 Task: Manage the mobile publisher setting for the builder.
Action: Mouse pressed left at (980, 68)
Screenshot: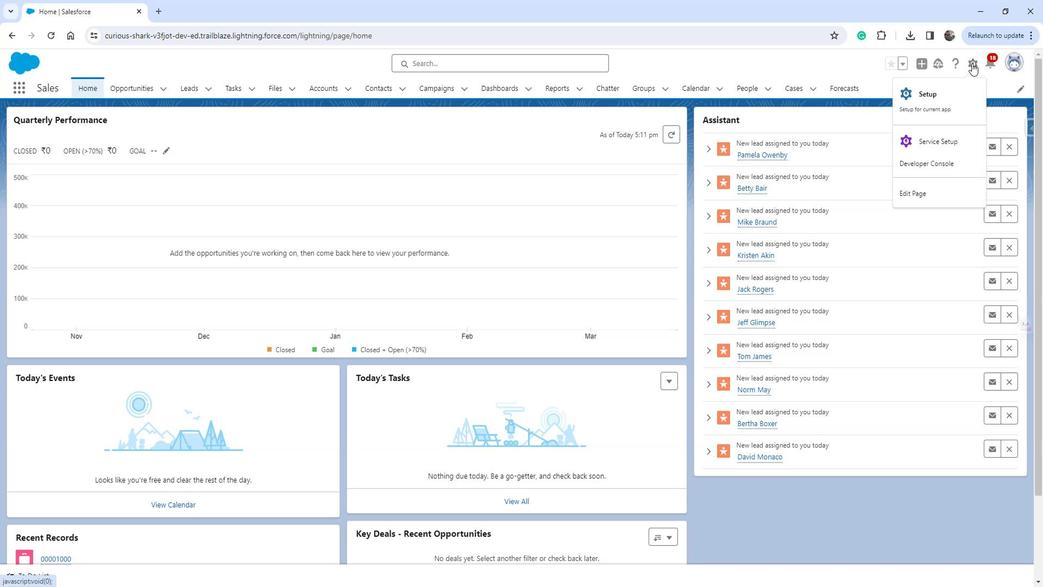 
Action: Mouse moved to (941, 102)
Screenshot: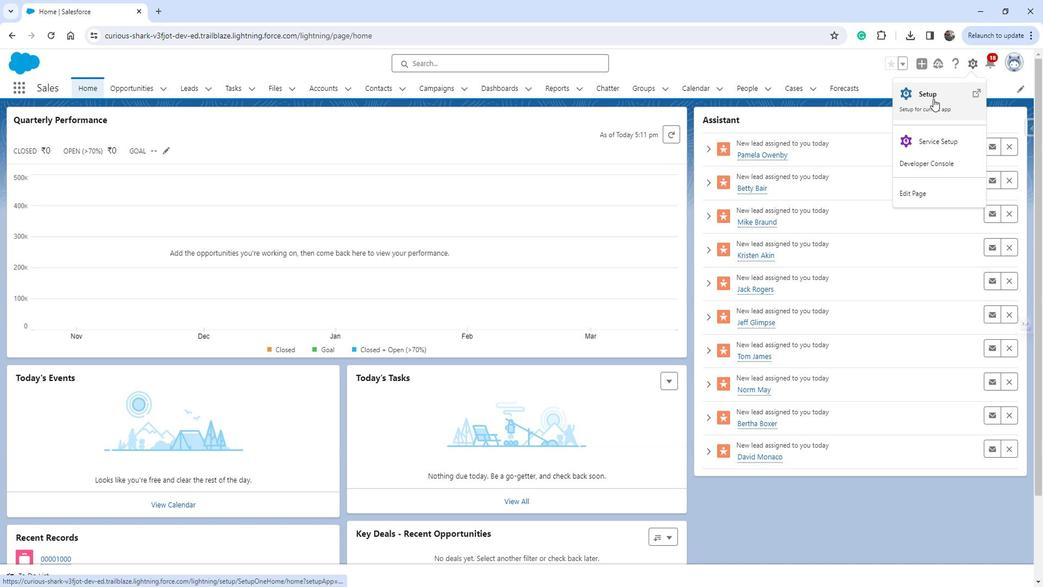 
Action: Mouse pressed left at (941, 102)
Screenshot: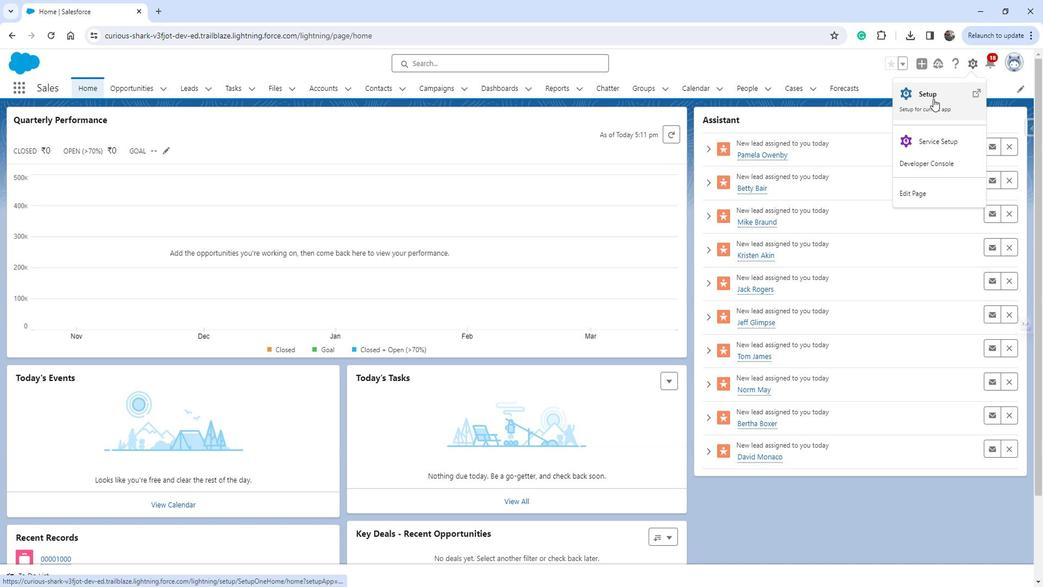
Action: Mouse moved to (60, 313)
Screenshot: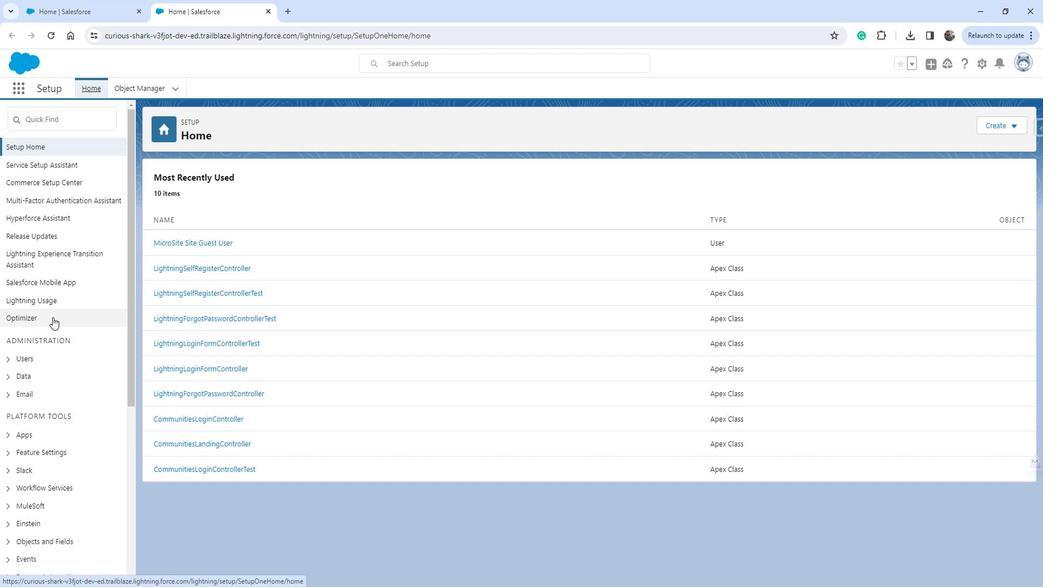 
Action: Mouse scrolled (60, 312) with delta (0, 0)
Screenshot: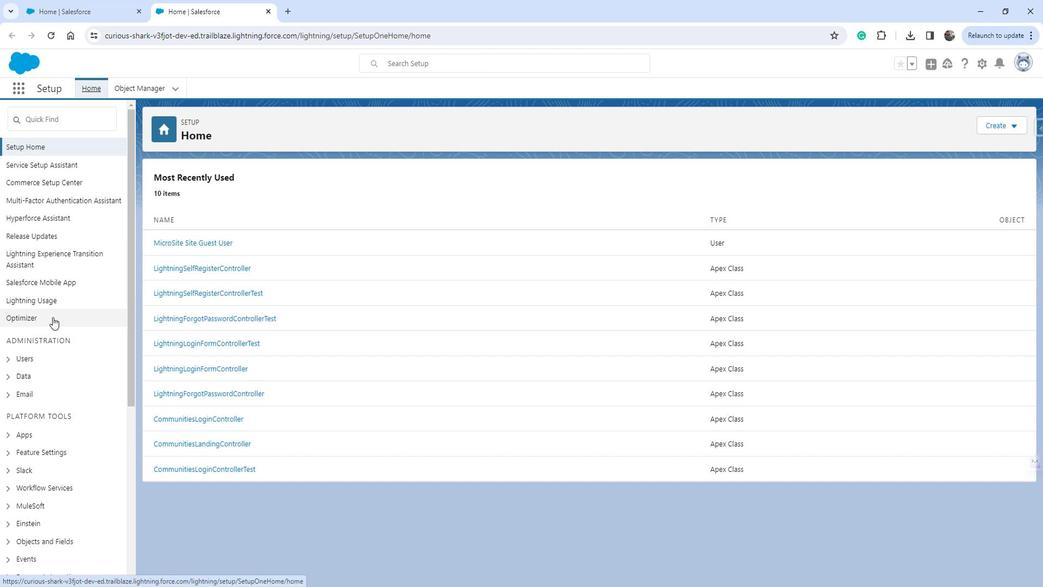 
Action: Mouse scrolled (60, 312) with delta (0, 0)
Screenshot: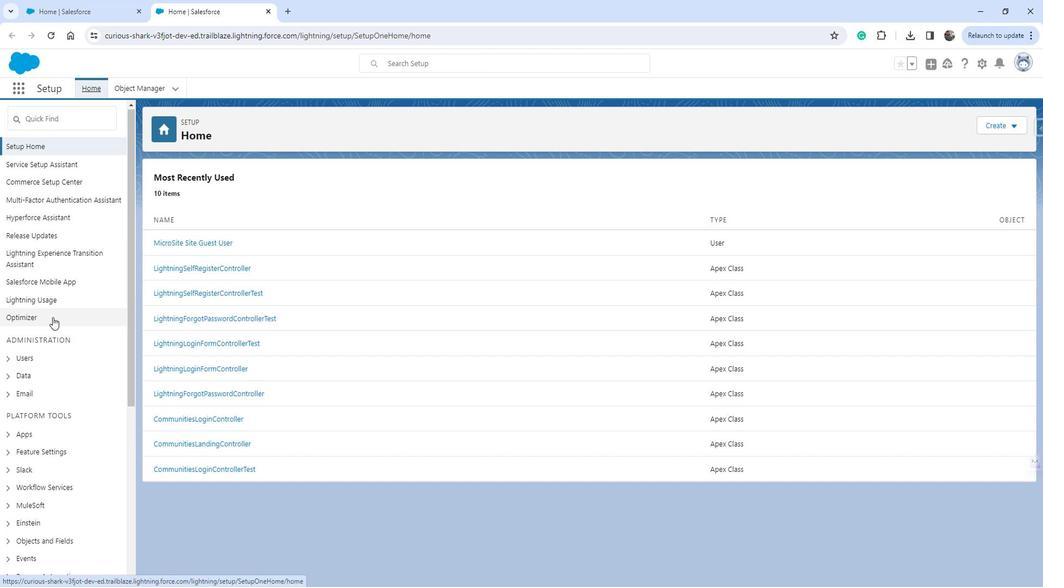 
Action: Mouse scrolled (60, 312) with delta (0, 0)
Screenshot: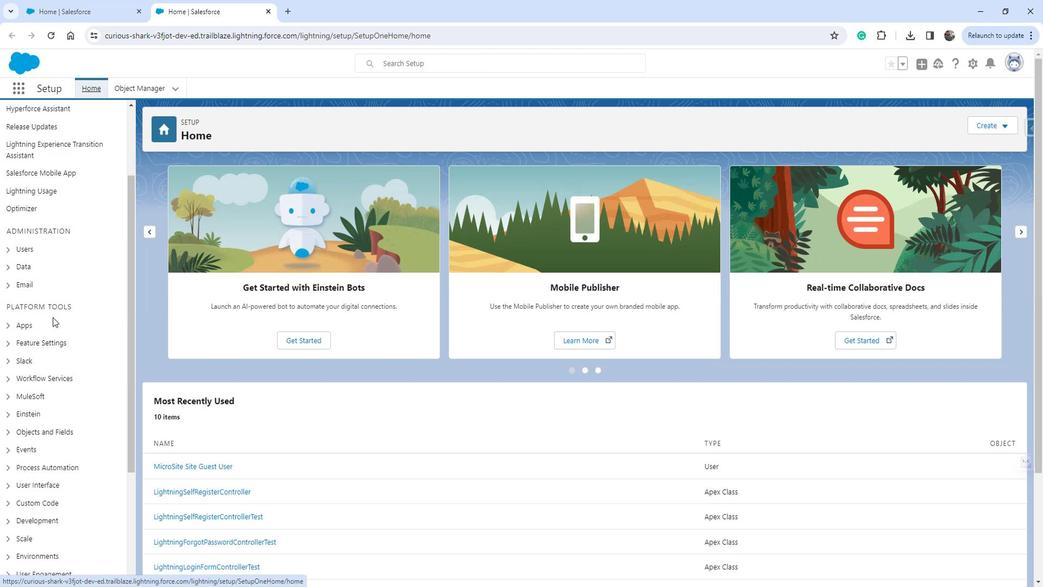 
Action: Mouse moved to (66, 278)
Screenshot: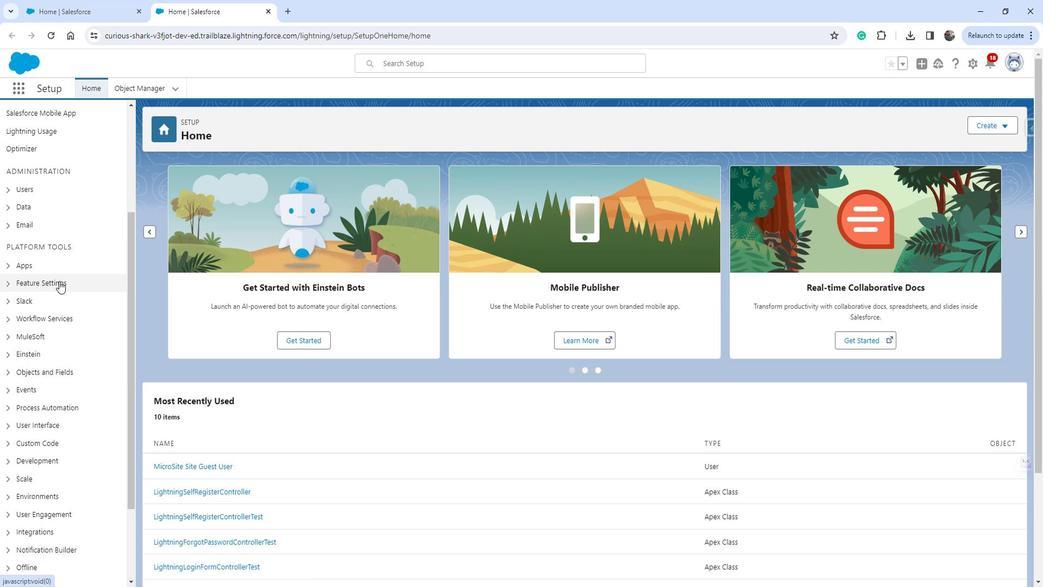 
Action: Mouse pressed left at (66, 278)
Screenshot: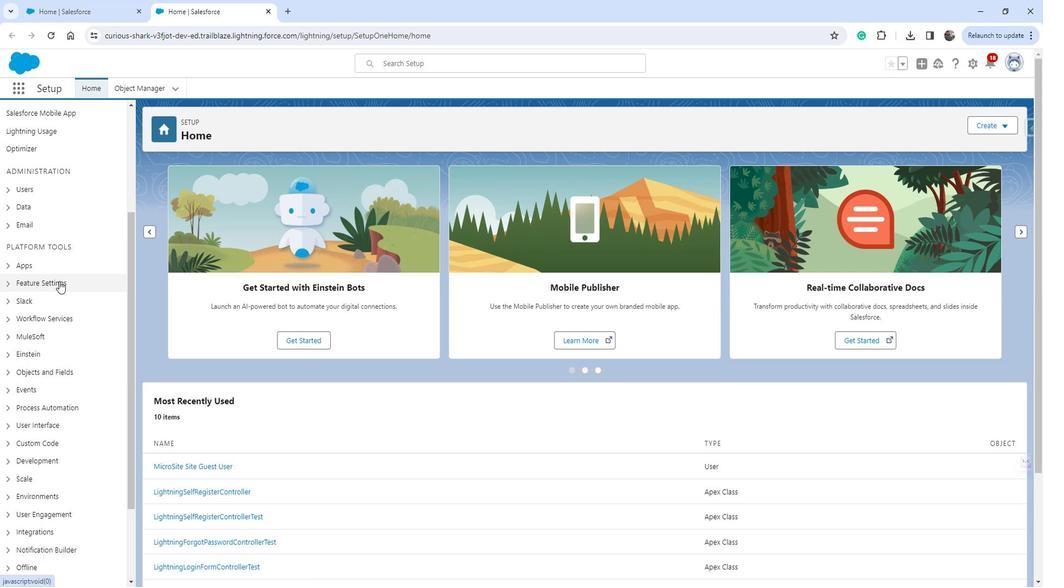 
Action: Mouse moved to (51, 299)
Screenshot: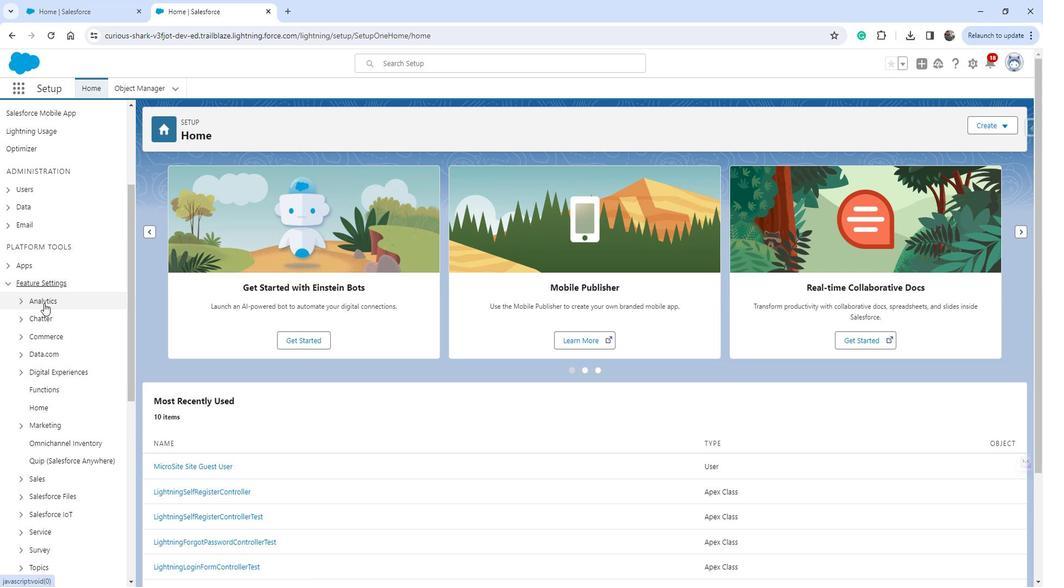 
Action: Mouse scrolled (51, 298) with delta (0, 0)
Screenshot: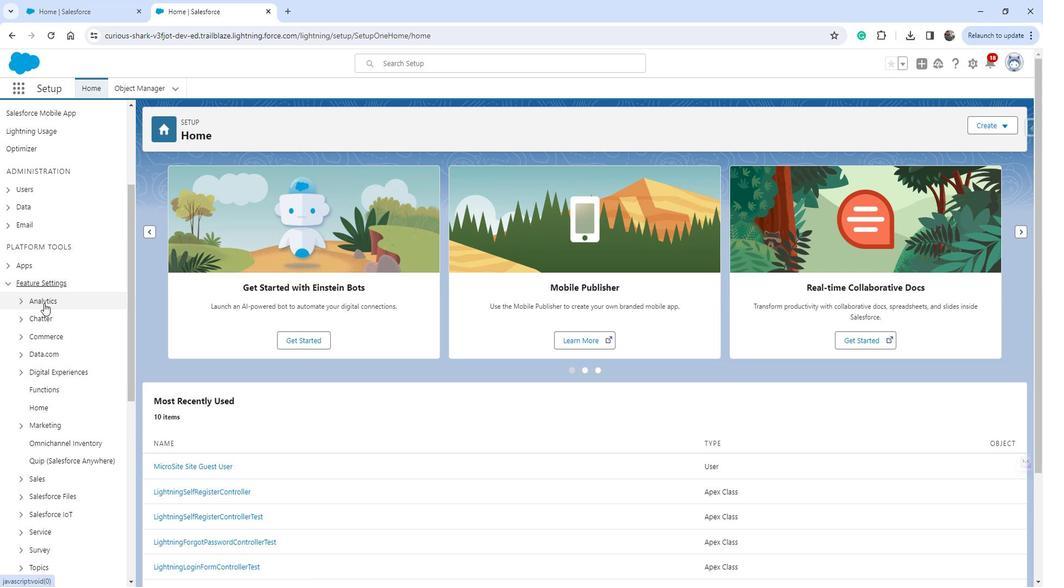 
Action: Mouse scrolled (51, 298) with delta (0, 0)
Screenshot: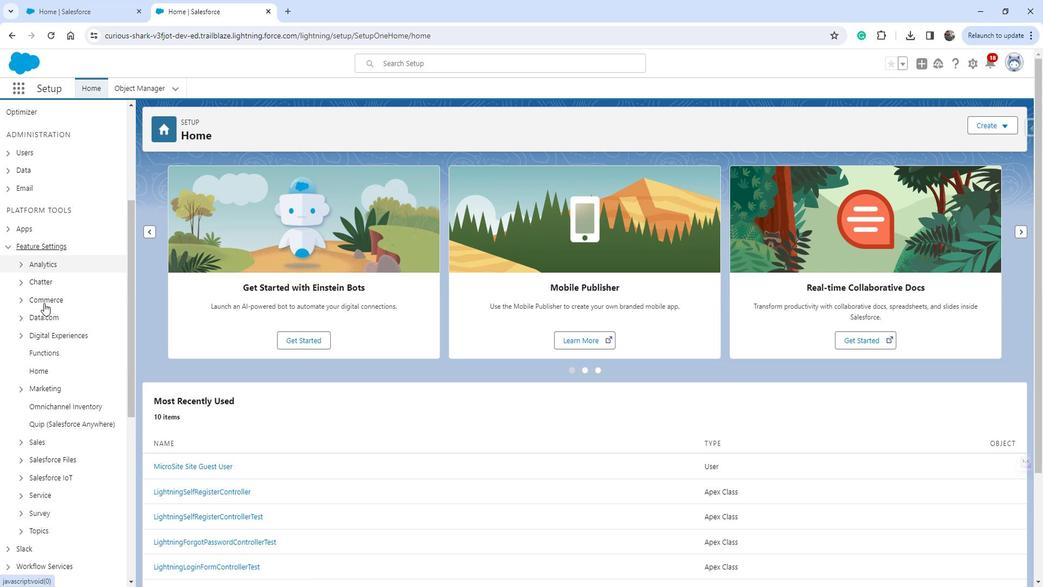 
Action: Mouse moved to (91, 258)
Screenshot: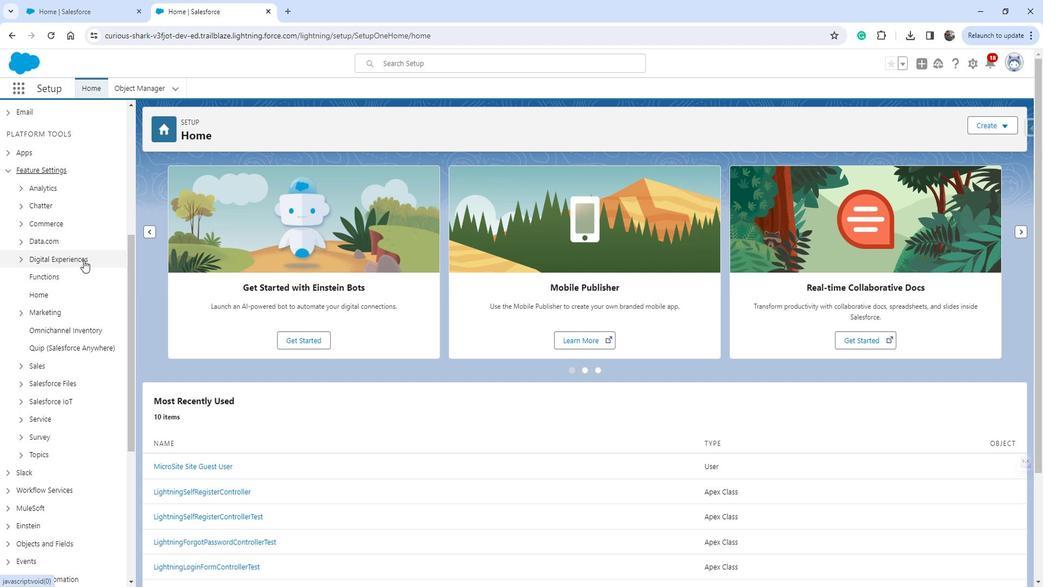 
Action: Mouse pressed left at (91, 258)
Screenshot: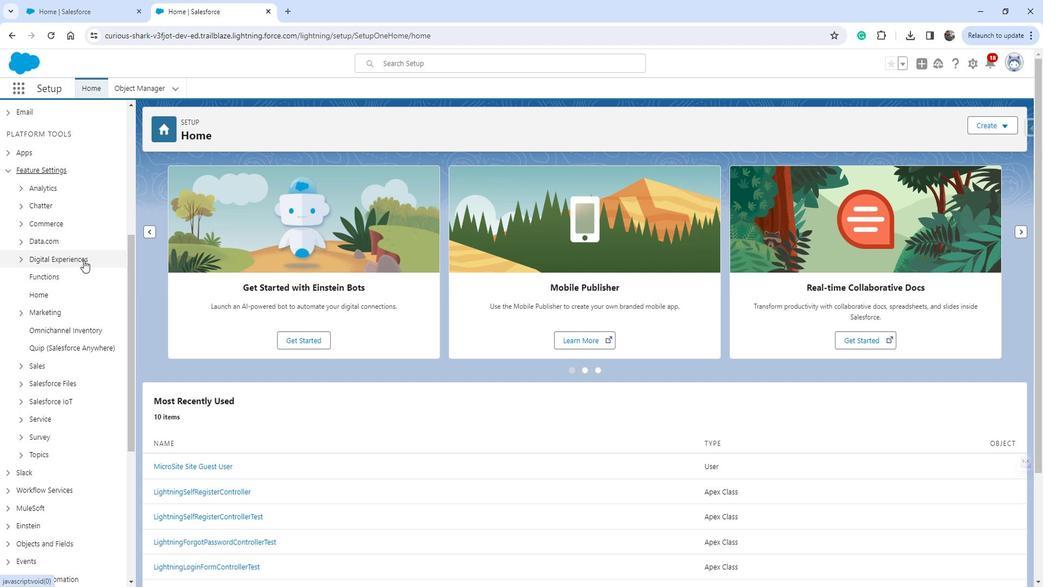 
Action: Mouse moved to (57, 274)
Screenshot: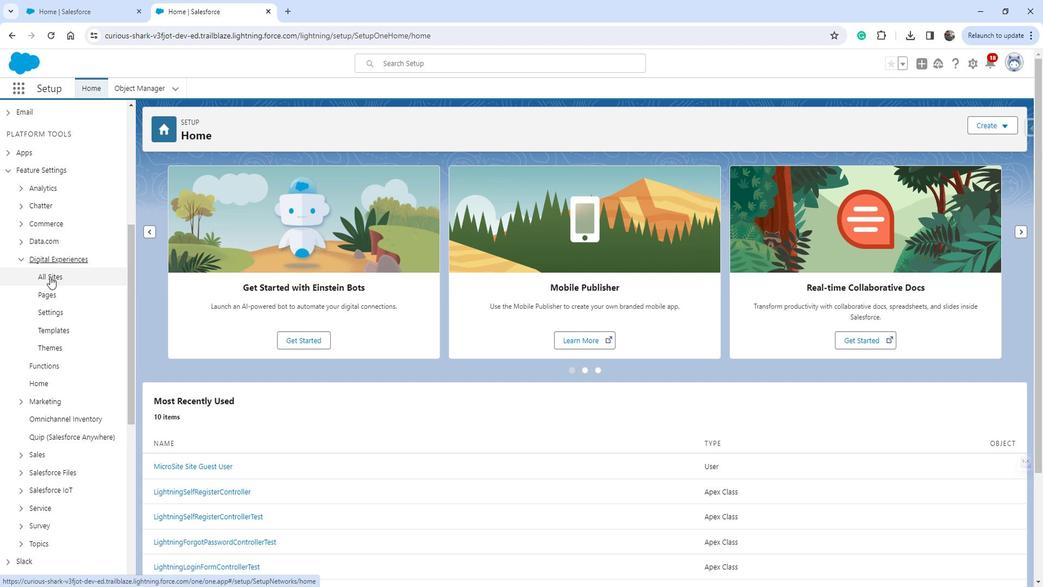 
Action: Mouse pressed left at (57, 274)
Screenshot: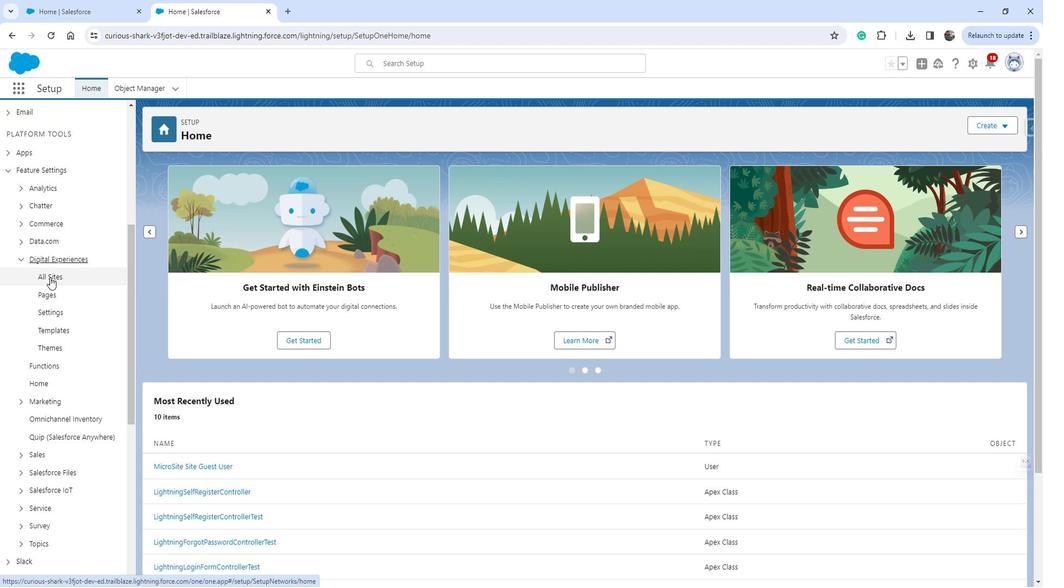 
Action: Mouse moved to (177, 259)
Screenshot: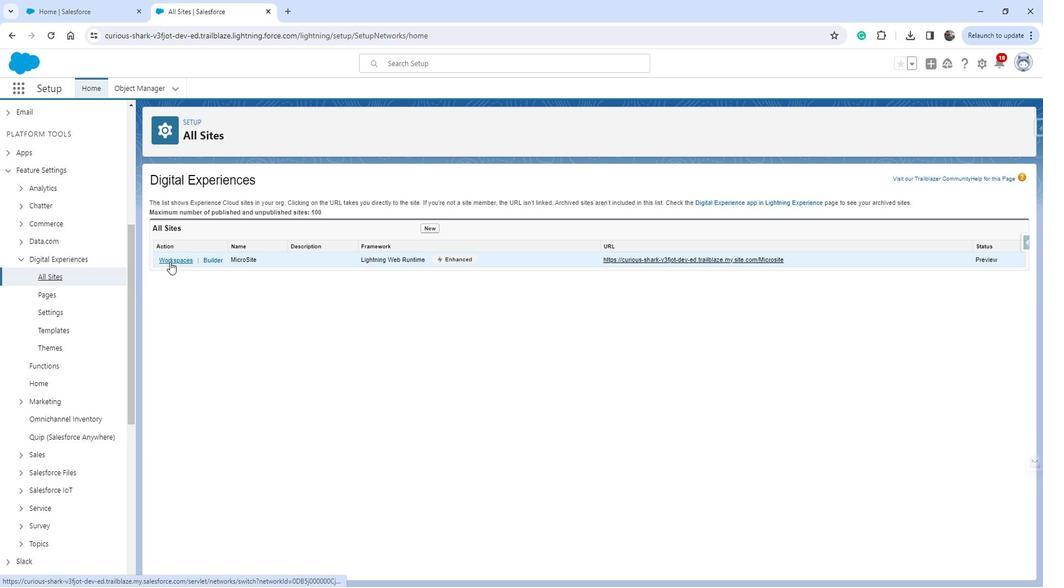 
Action: Mouse pressed left at (177, 259)
Screenshot: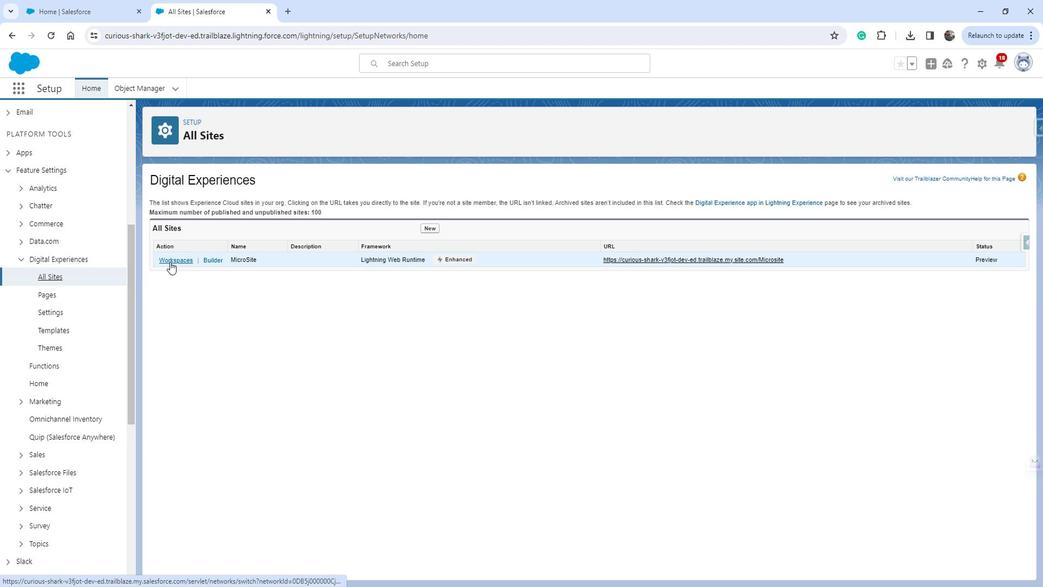 
Action: Mouse moved to (157, 255)
Screenshot: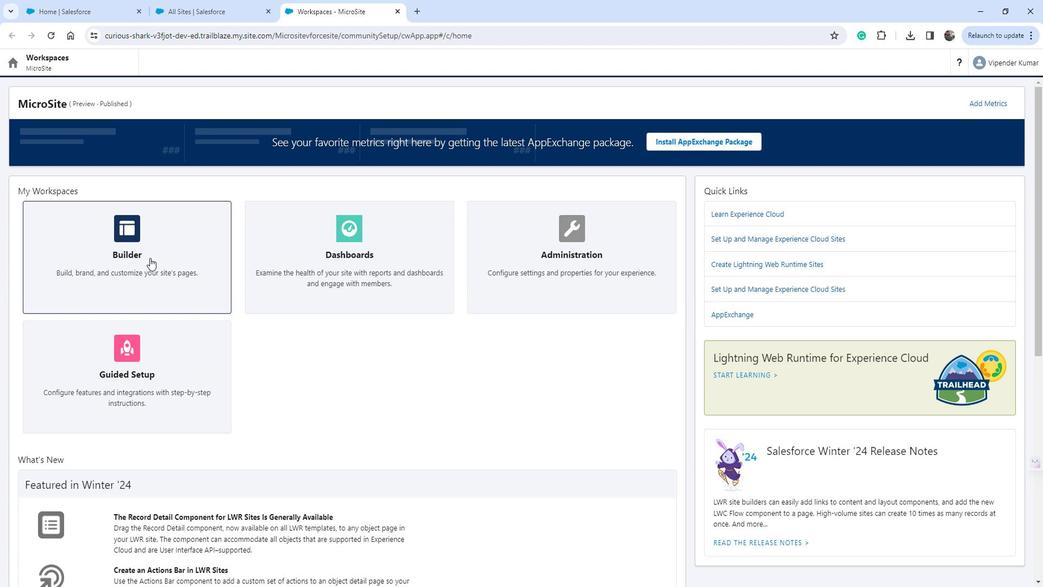 
Action: Mouse pressed left at (157, 255)
Screenshot: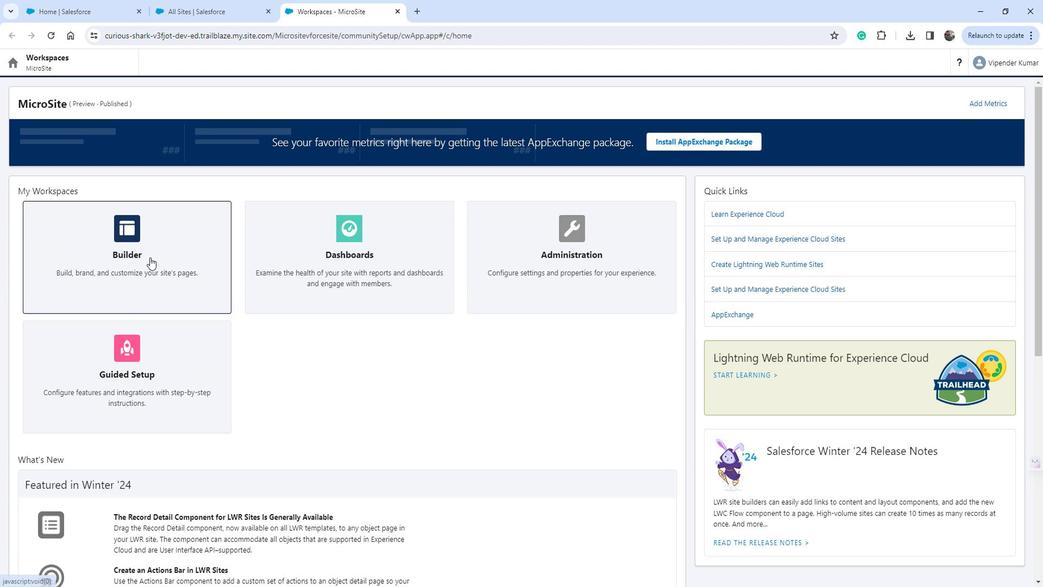 
Action: Mouse moved to (19, 194)
Screenshot: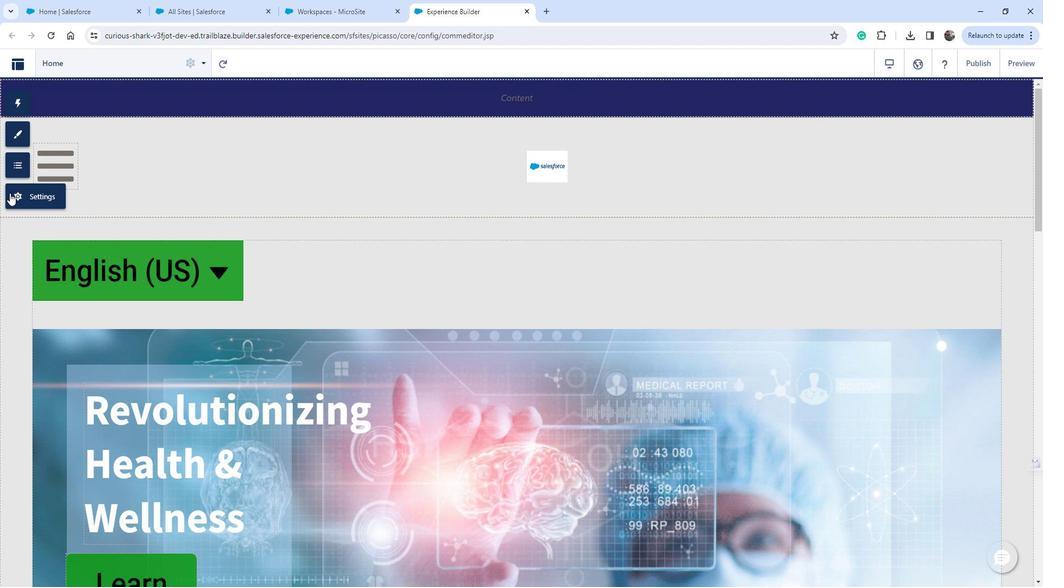 
Action: Mouse pressed left at (19, 194)
Screenshot: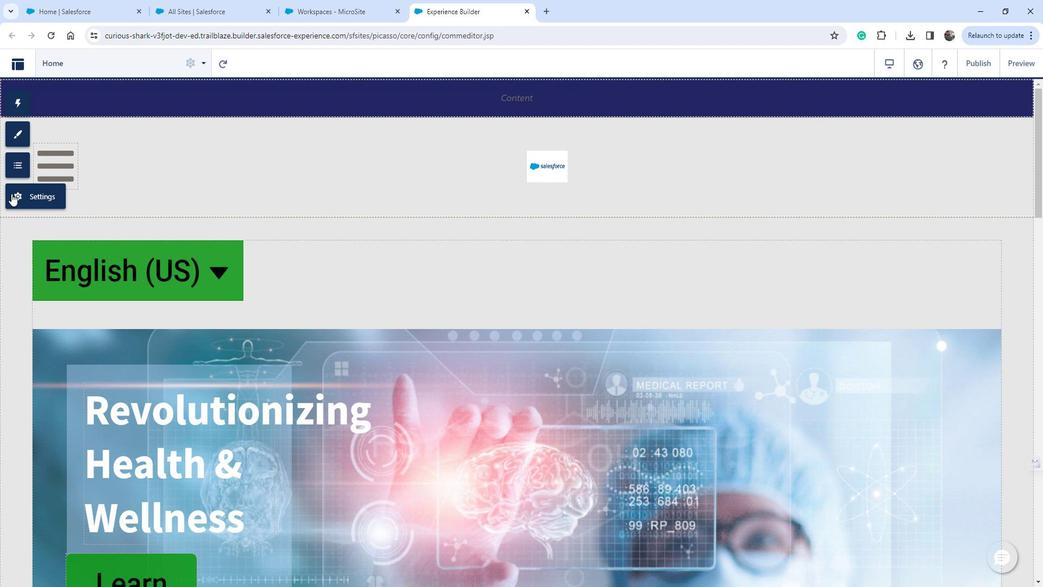 
Action: Mouse moved to (80, 222)
Screenshot: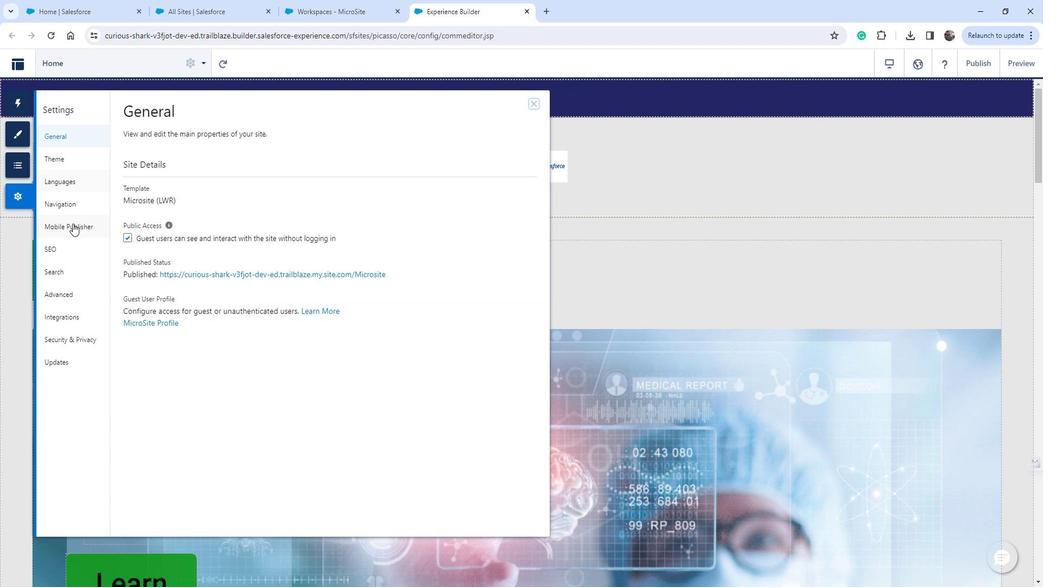 
Action: Mouse pressed left at (80, 222)
Screenshot: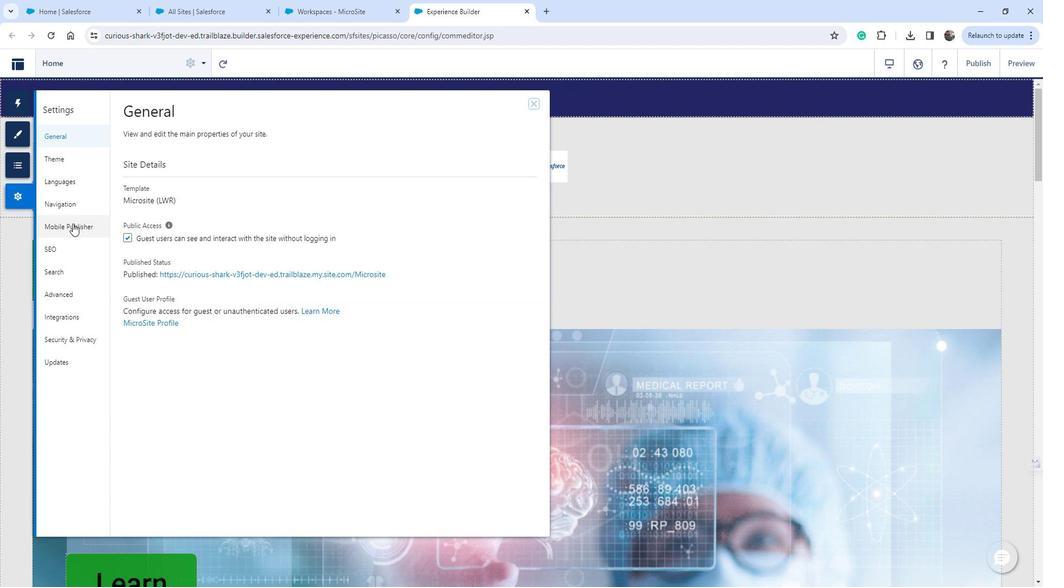 
Action: Mouse moved to (216, 308)
Screenshot: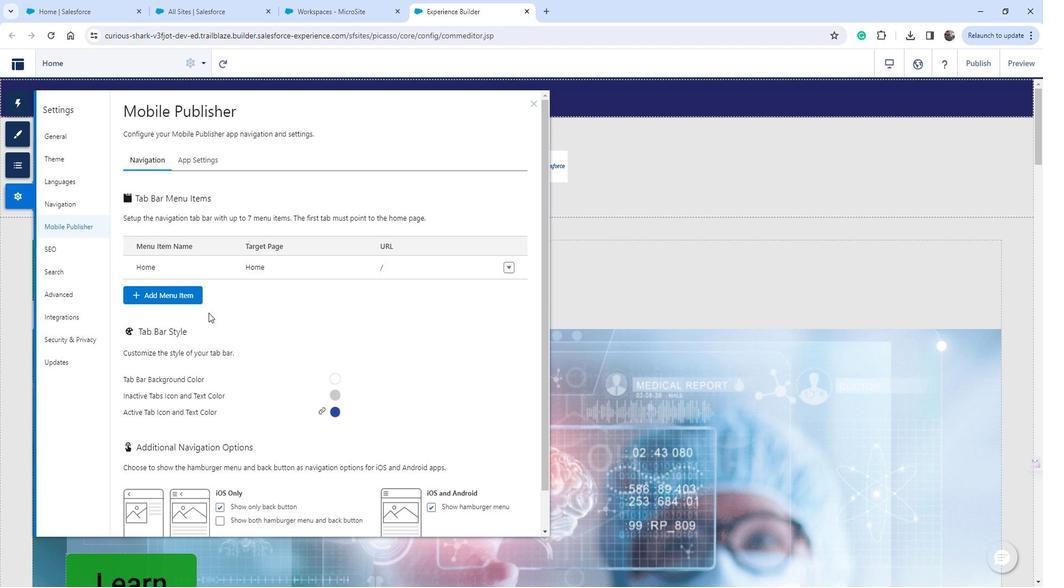 
Action: Mouse scrolled (216, 308) with delta (0, 0)
Screenshot: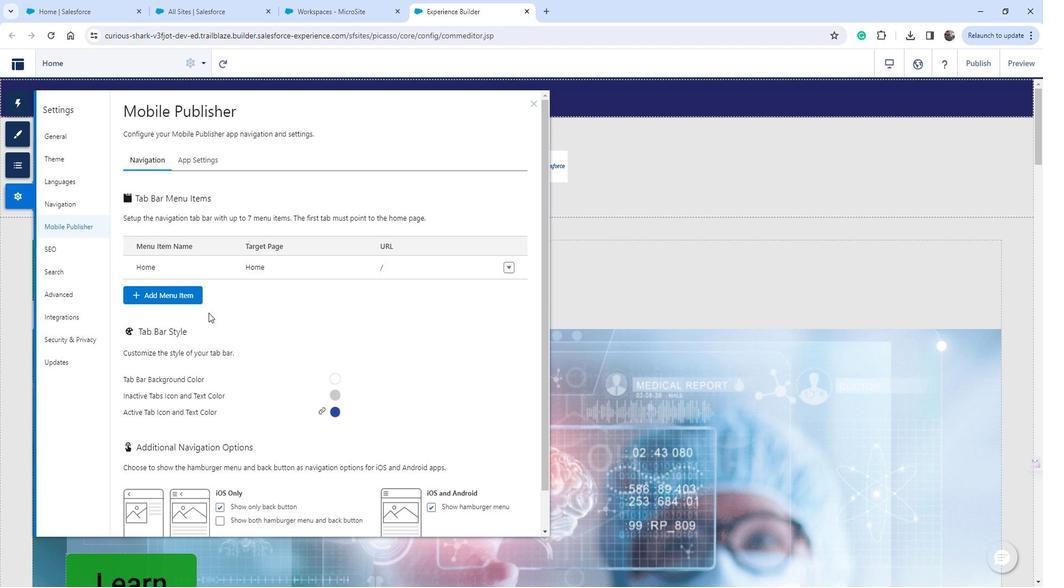 
Action: Mouse moved to (233, 309)
Screenshot: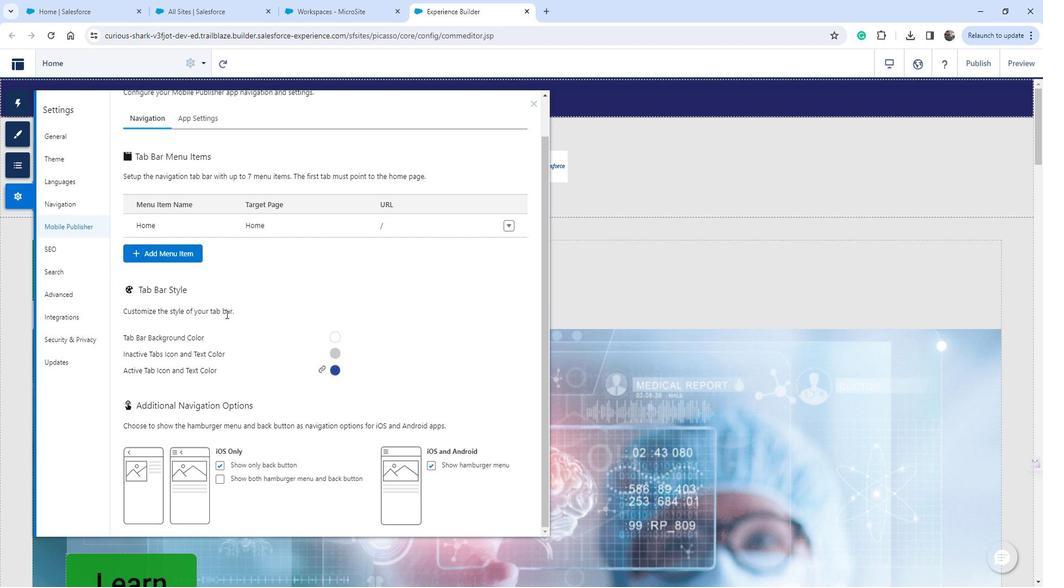 
Action: Mouse scrolled (233, 309) with delta (0, 0)
Screenshot: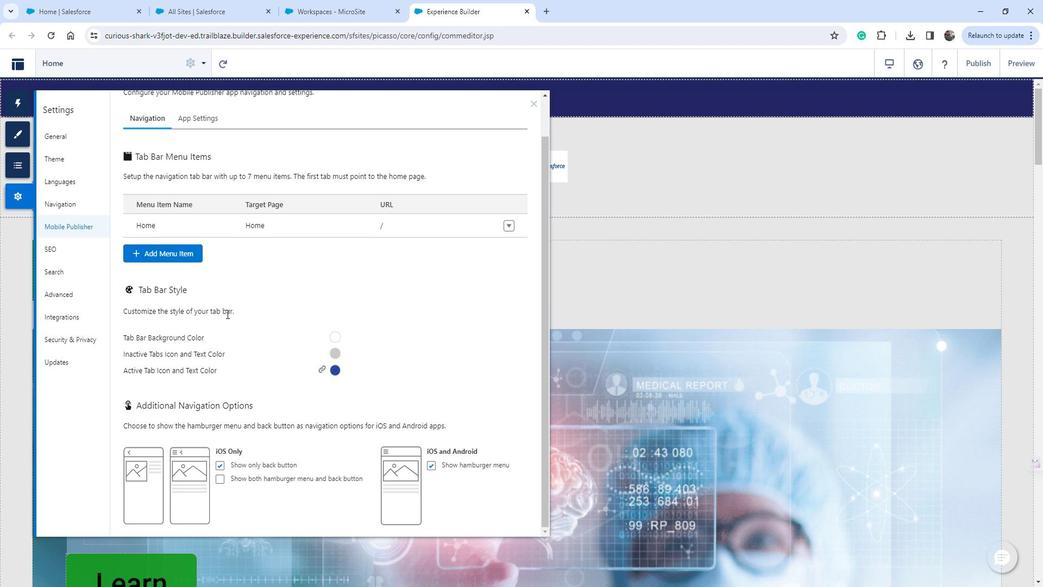 
Action: Mouse moved to (226, 471)
Screenshot: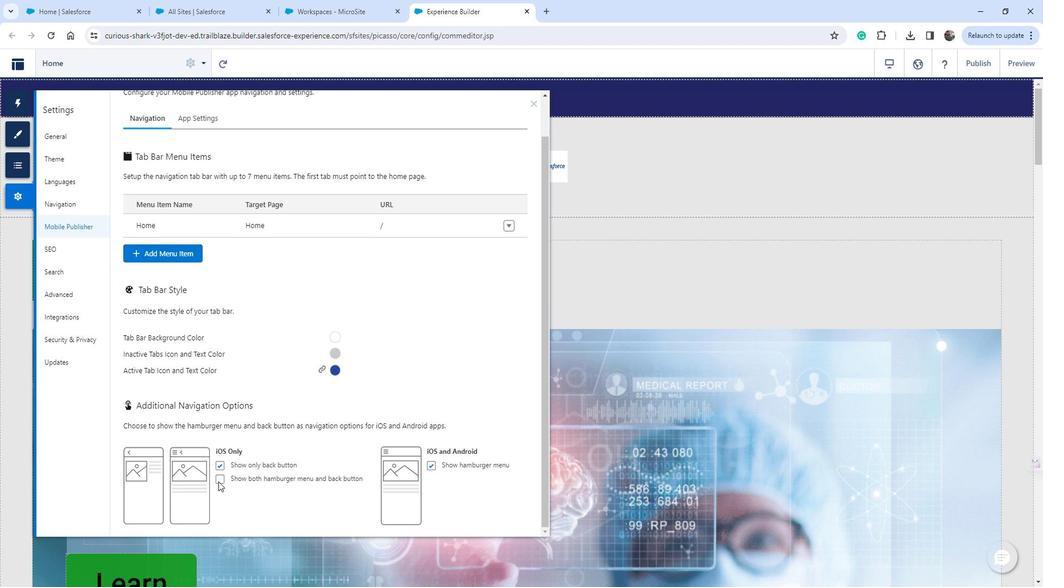 
Action: Mouse pressed left at (226, 471)
Screenshot: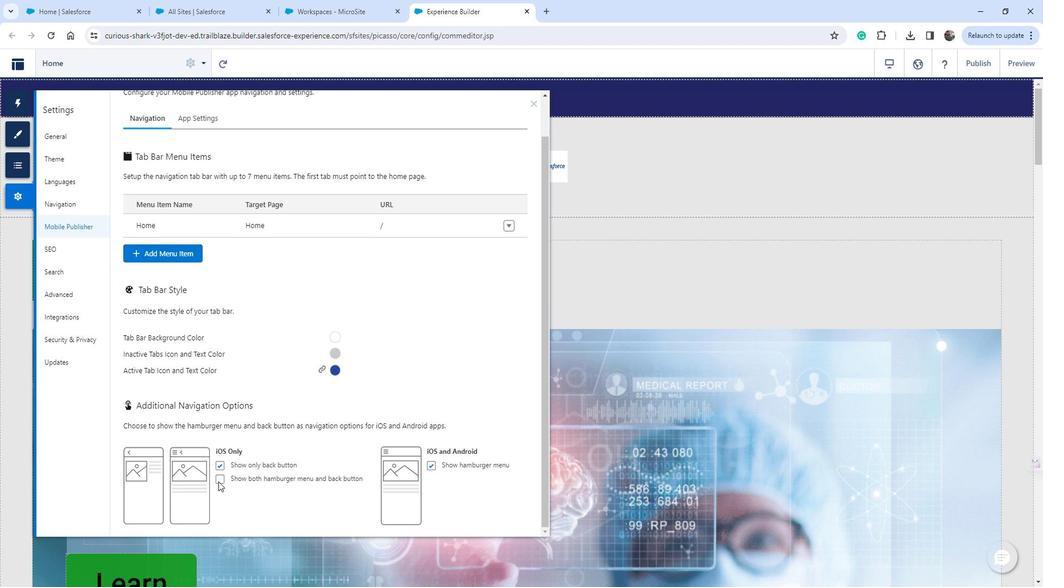 
Action: Mouse moved to (217, 252)
Screenshot: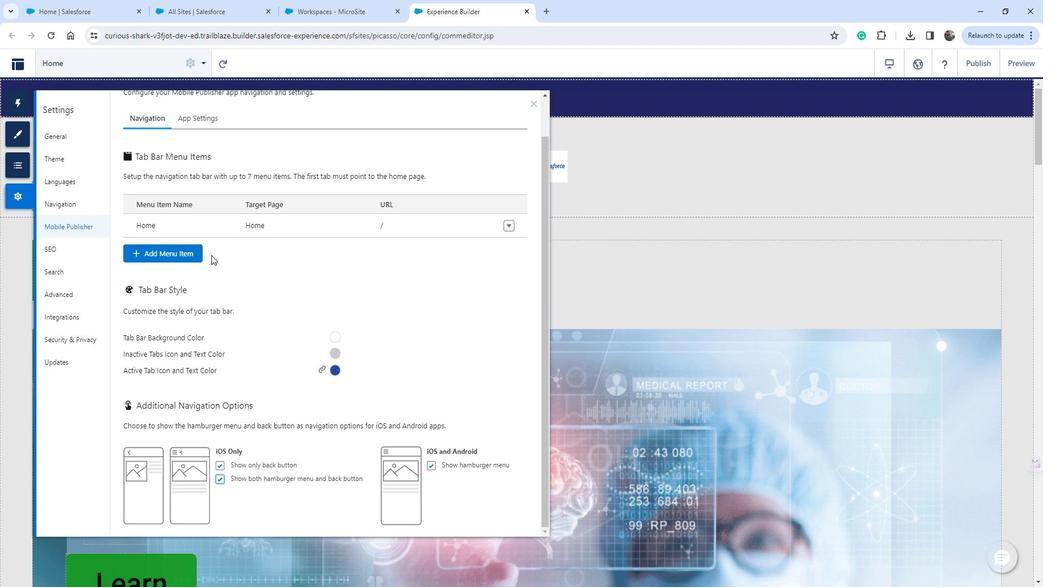 
Action: Mouse scrolled (217, 253) with delta (0, 0)
Screenshot: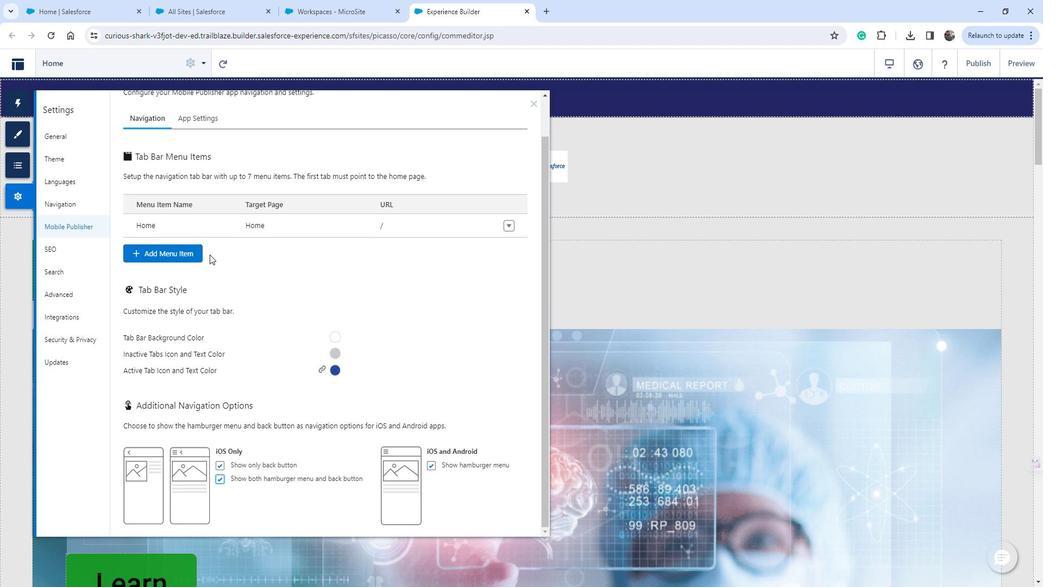
Action: Mouse scrolled (217, 253) with delta (0, 0)
Screenshot: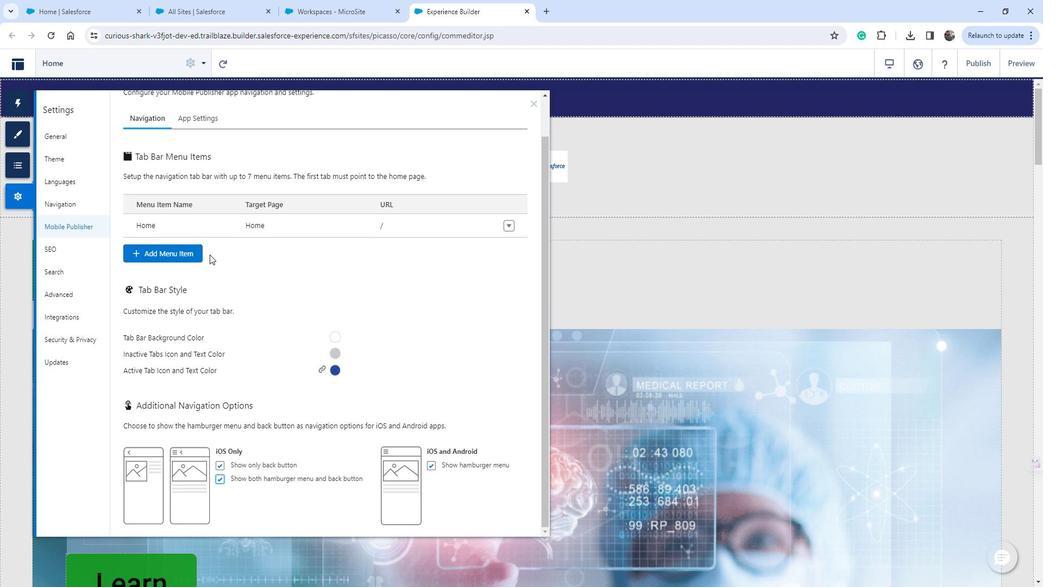 
Action: Mouse scrolled (217, 253) with delta (0, 0)
Screenshot: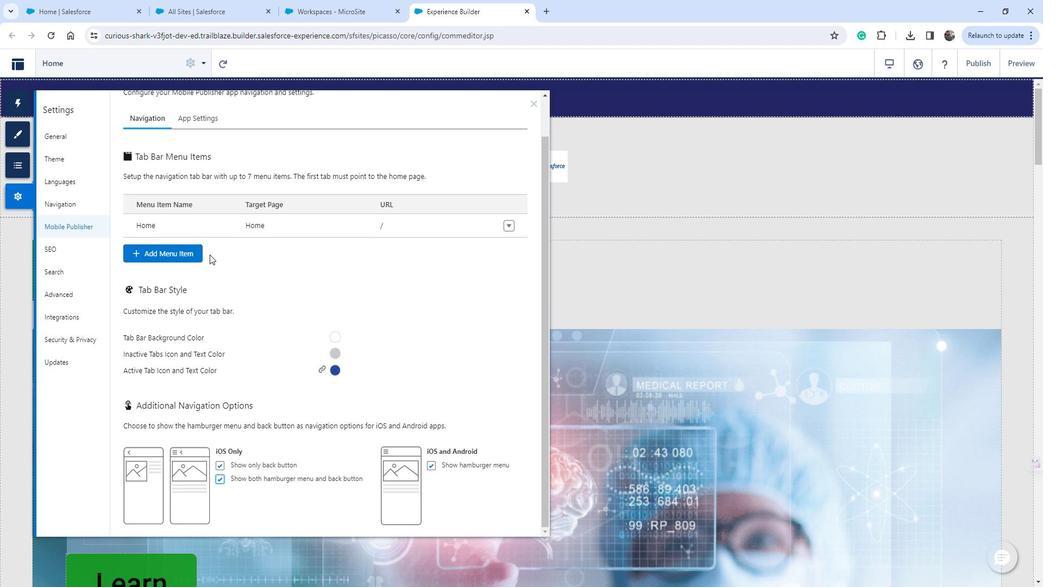 
Action: Mouse moved to (196, 156)
Screenshot: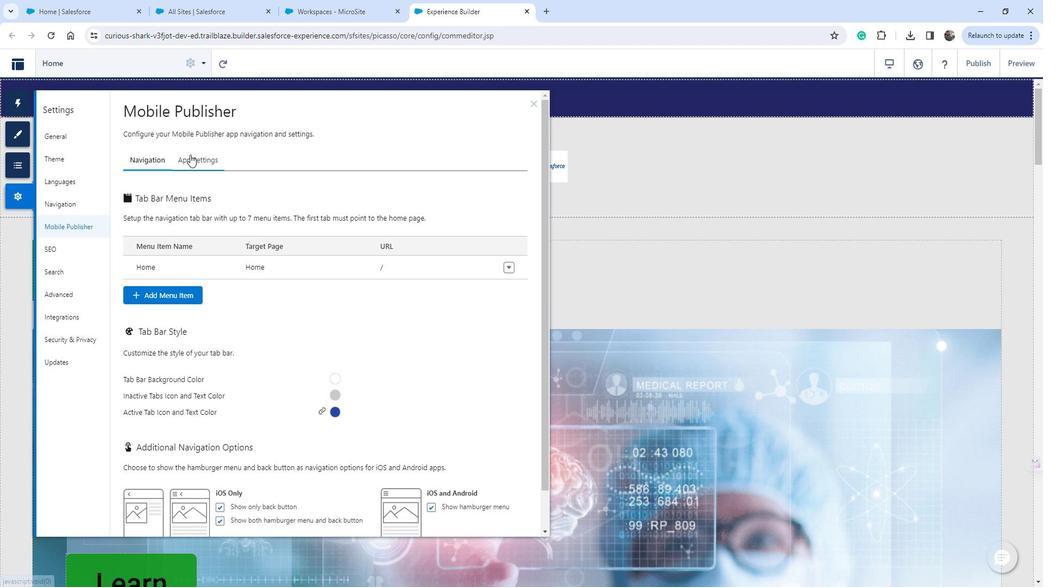
Action: Mouse pressed left at (196, 156)
Screenshot: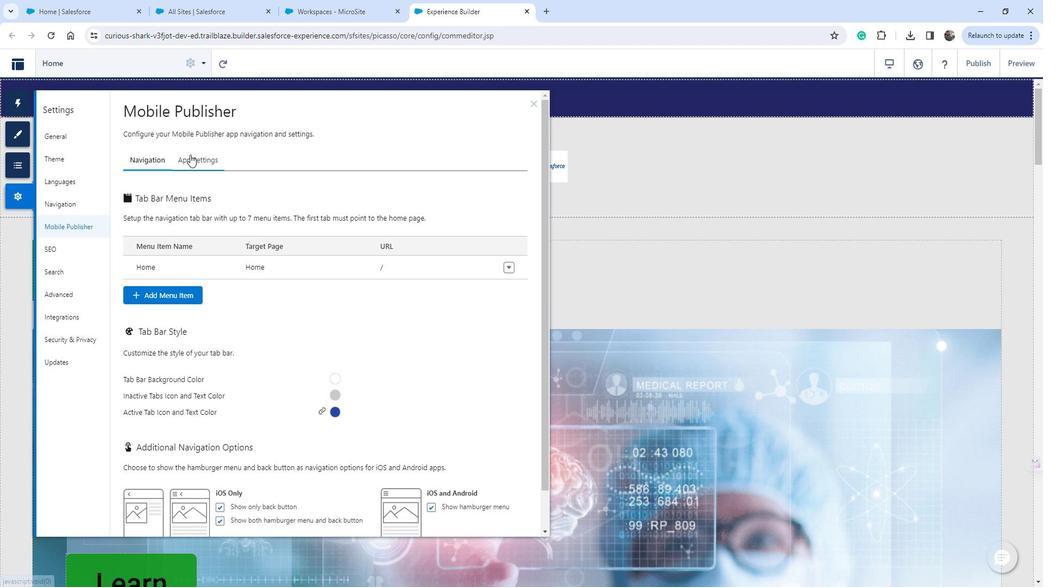 
Action: Mouse moved to (256, 259)
Screenshot: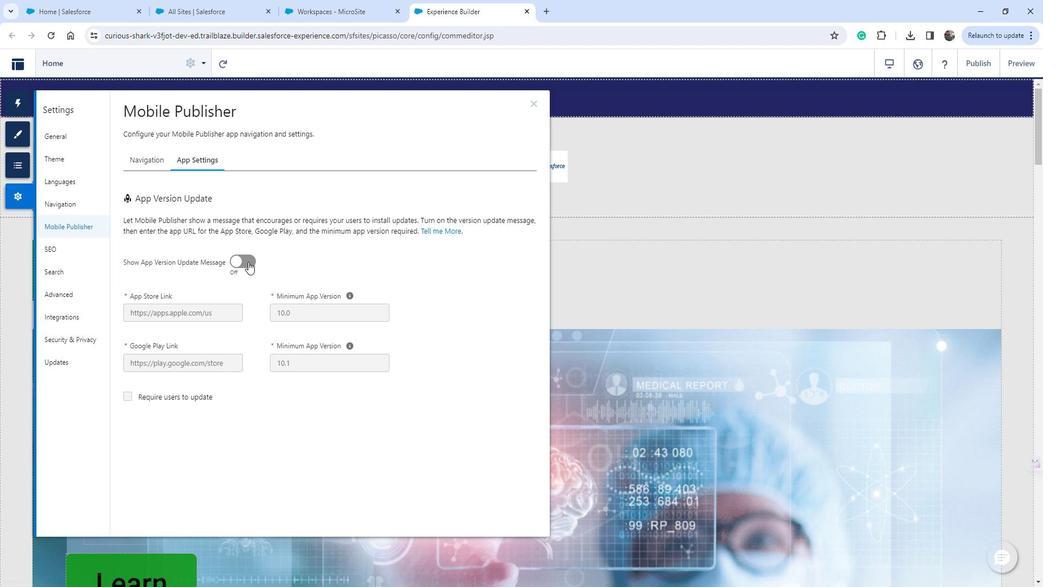 
Action: Mouse pressed left at (256, 259)
Screenshot: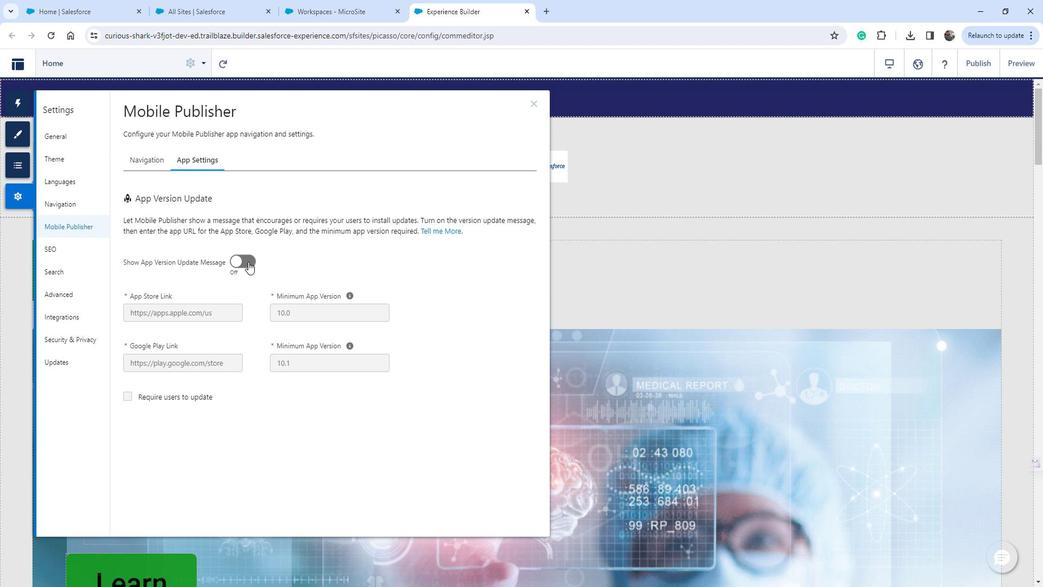 
Action: Mouse moved to (284, 189)
Screenshot: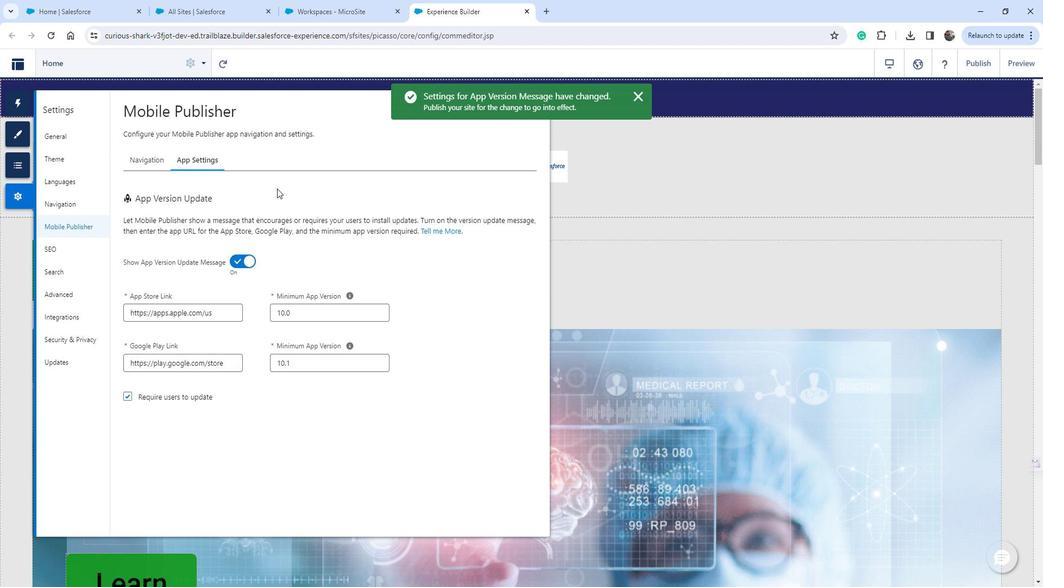 
